 Task: Locate the nearest bus station to San Diego, California, and Los Angeles, California.
Action: Mouse moved to (132, 95)
Screenshot: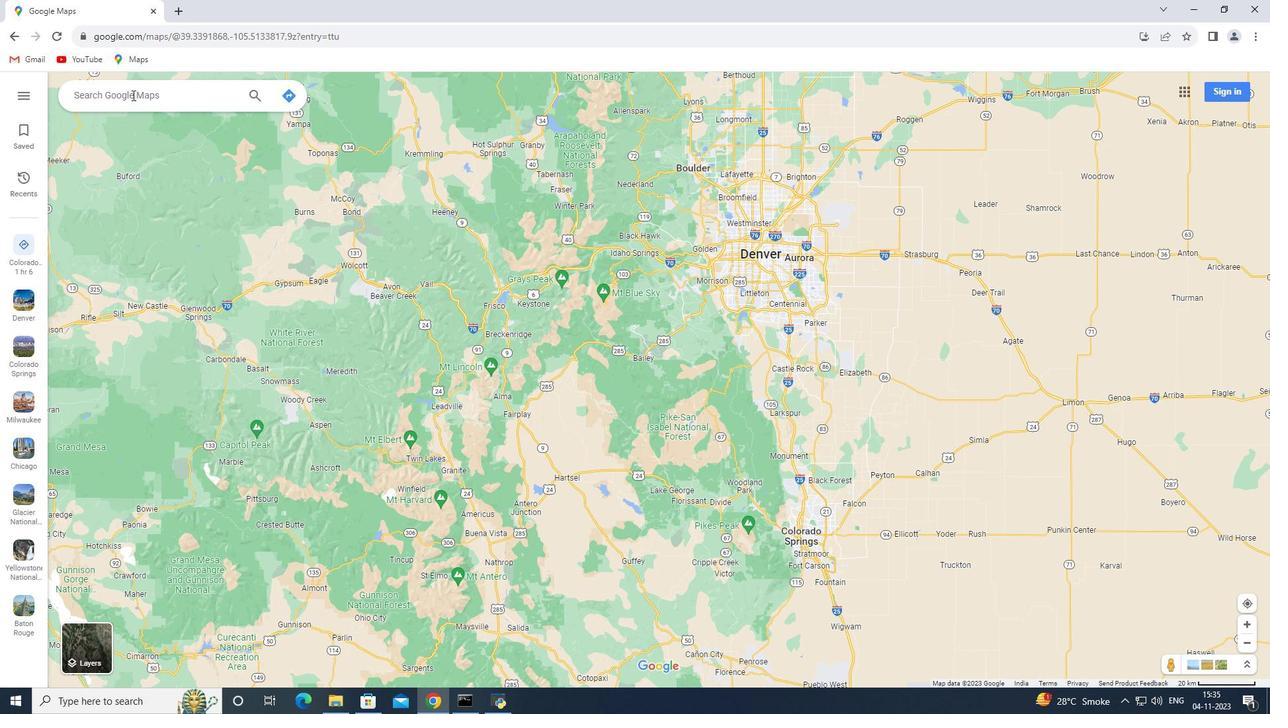 
Action: Mouse pressed left at (132, 95)
Screenshot: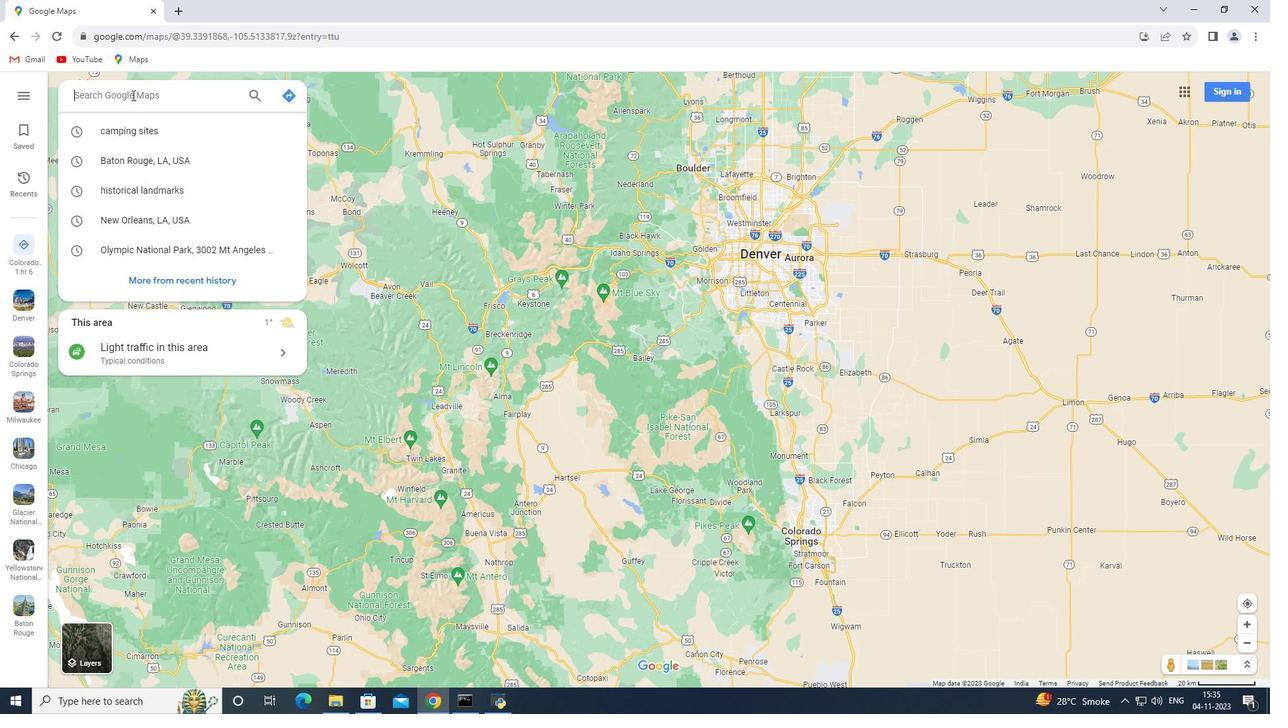 
Action: Key pressed <Key.shift>San<Key.space><Key.shift>Dir<Key.backspace>ego,<Key.space><Key.shift>California<Key.enter>
Screenshot: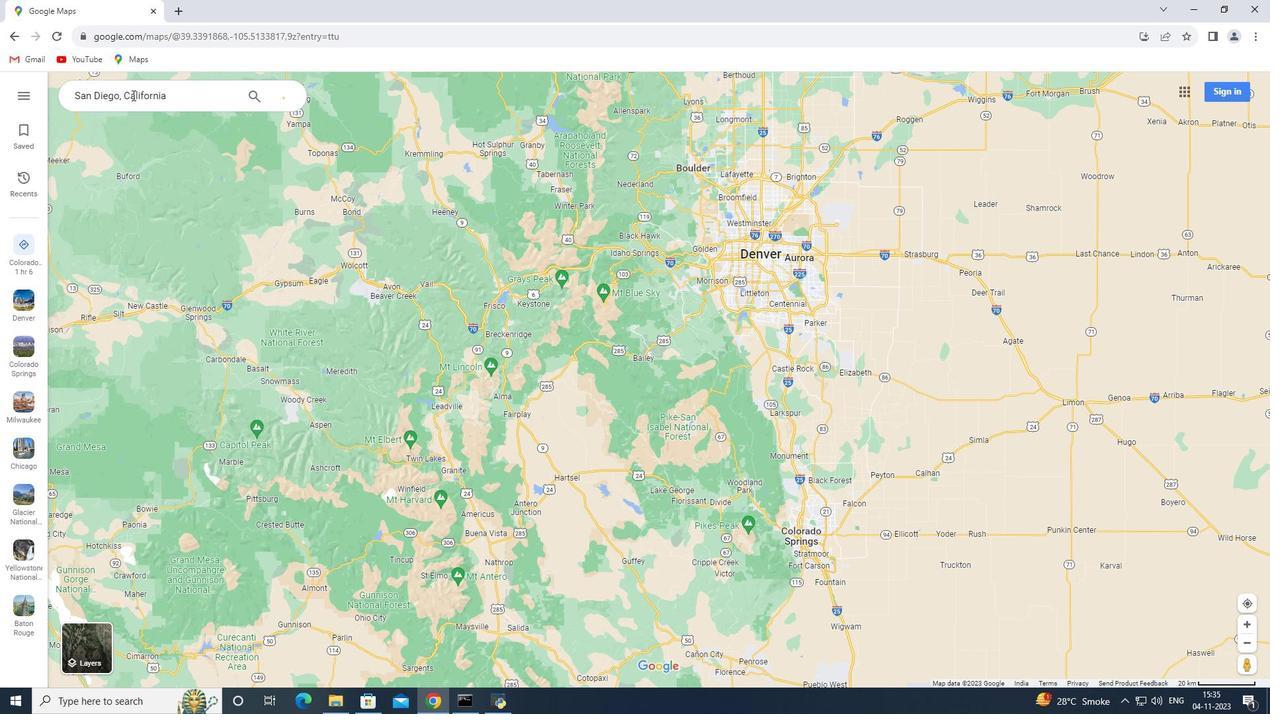 
Action: Mouse moved to (181, 330)
Screenshot: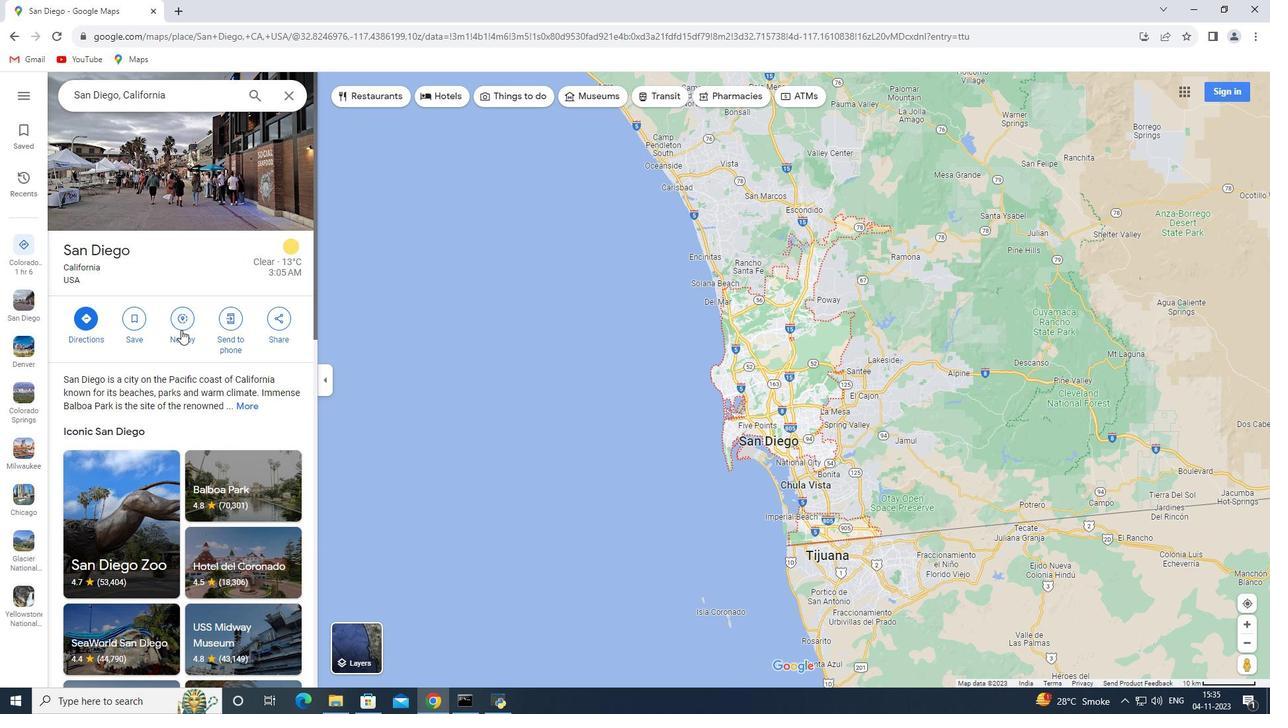 
Action: Mouse pressed left at (181, 330)
Screenshot: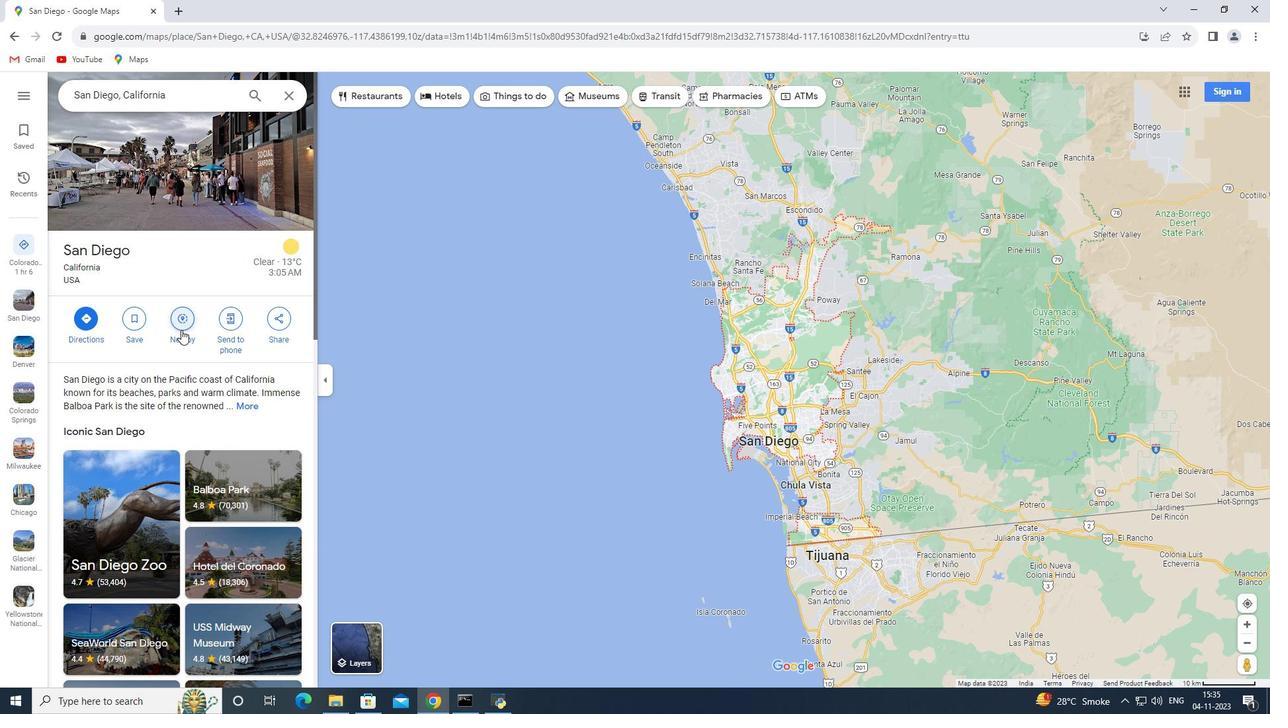 
Action: Key pressed bus<Key.space>station<Key.enter>
Screenshot: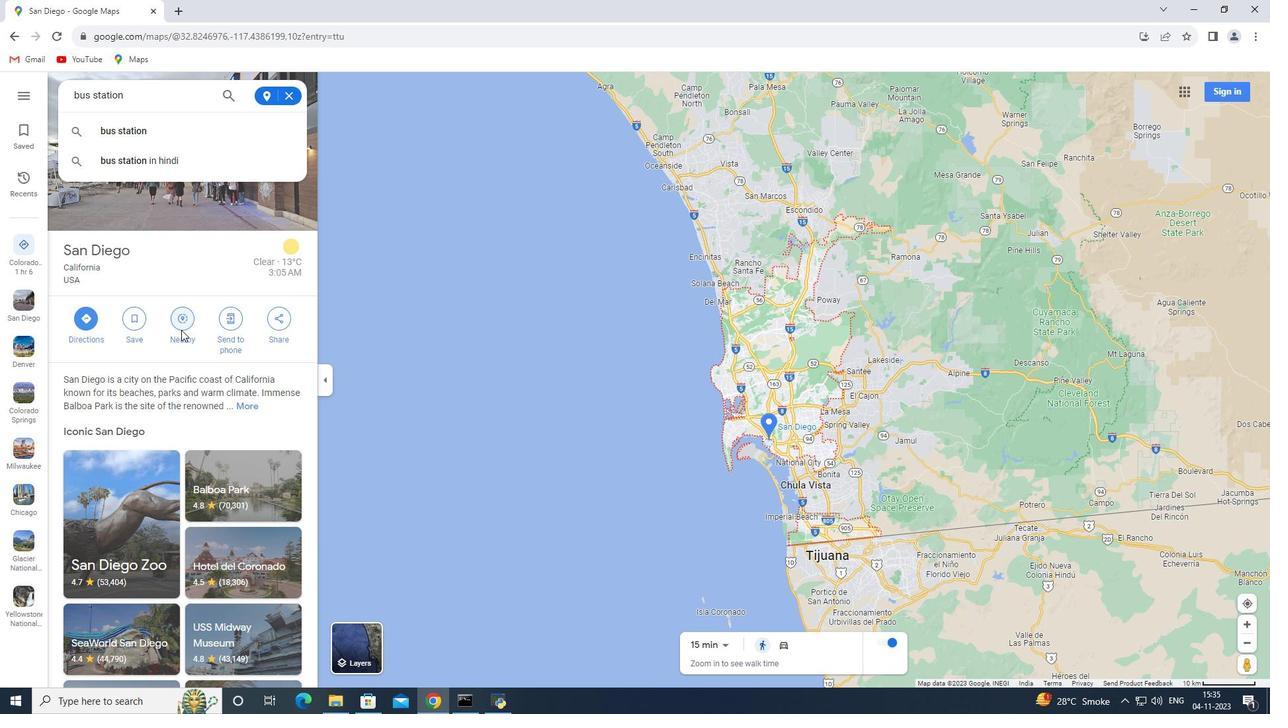 
Action: Mouse moved to (287, 99)
Screenshot: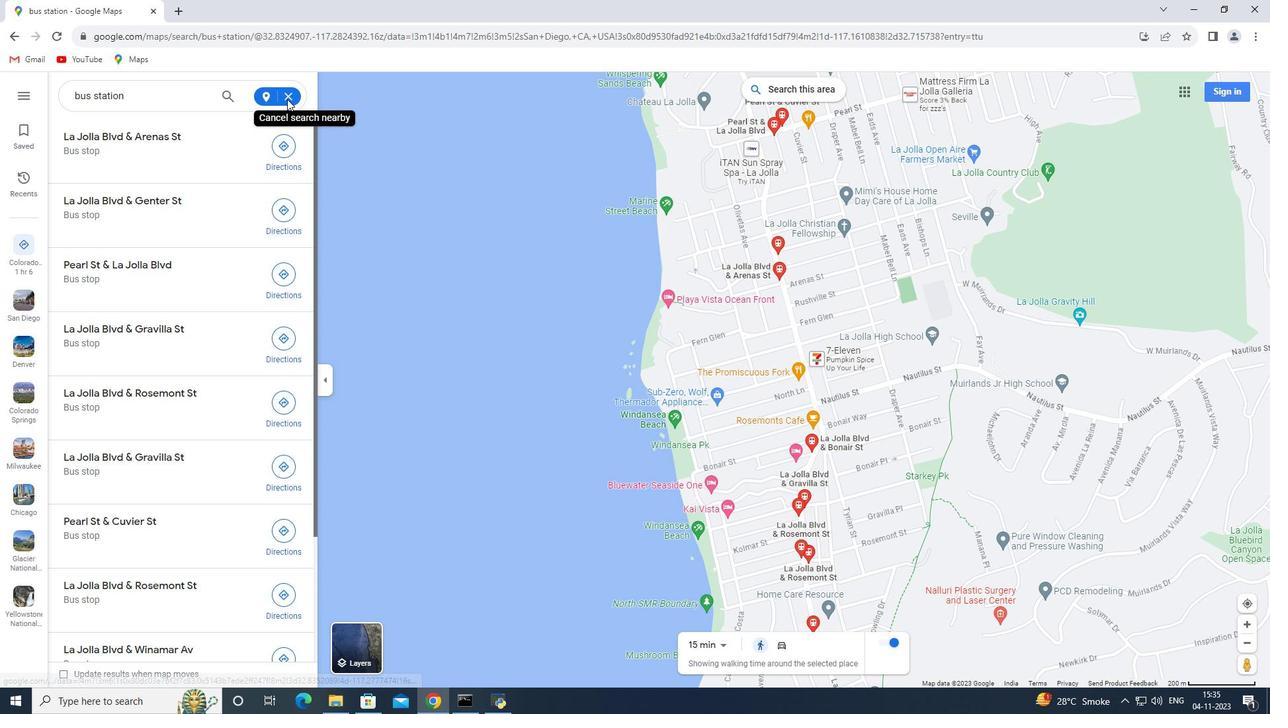 
Action: Mouse pressed left at (287, 99)
Screenshot: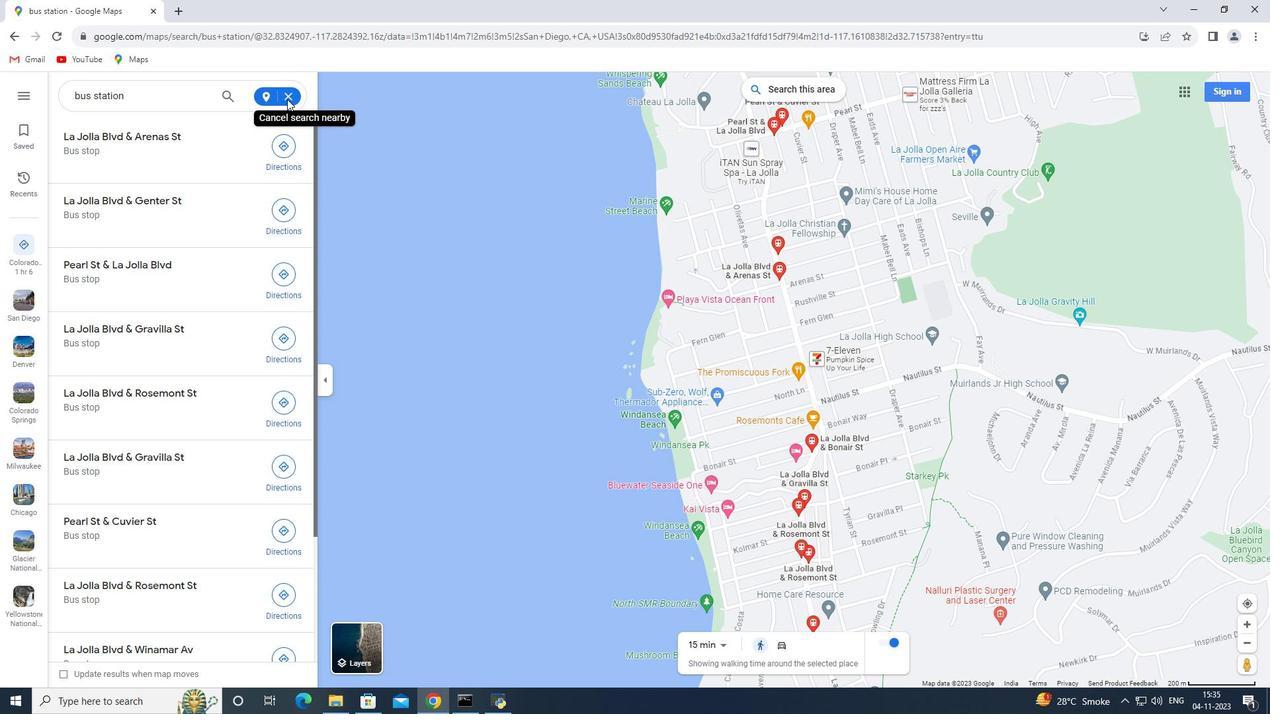 
Action: Mouse moved to (278, 99)
Screenshot: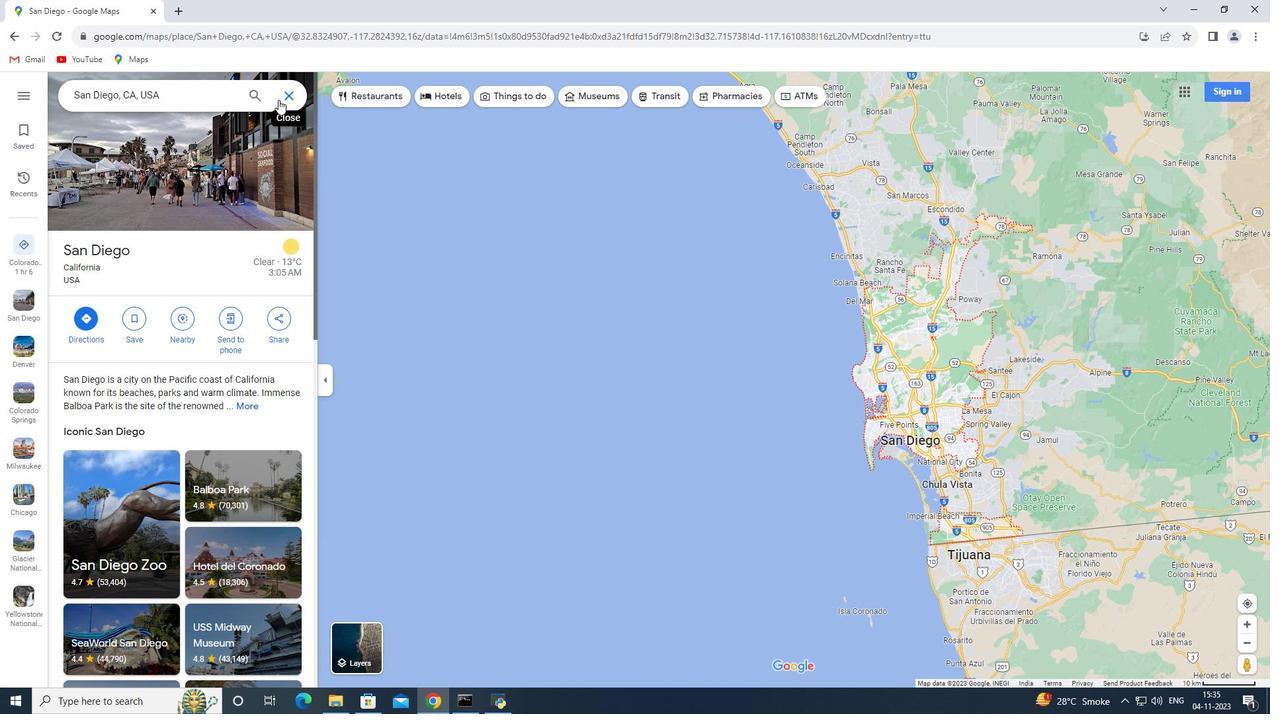 
Action: Mouse pressed left at (278, 99)
Screenshot: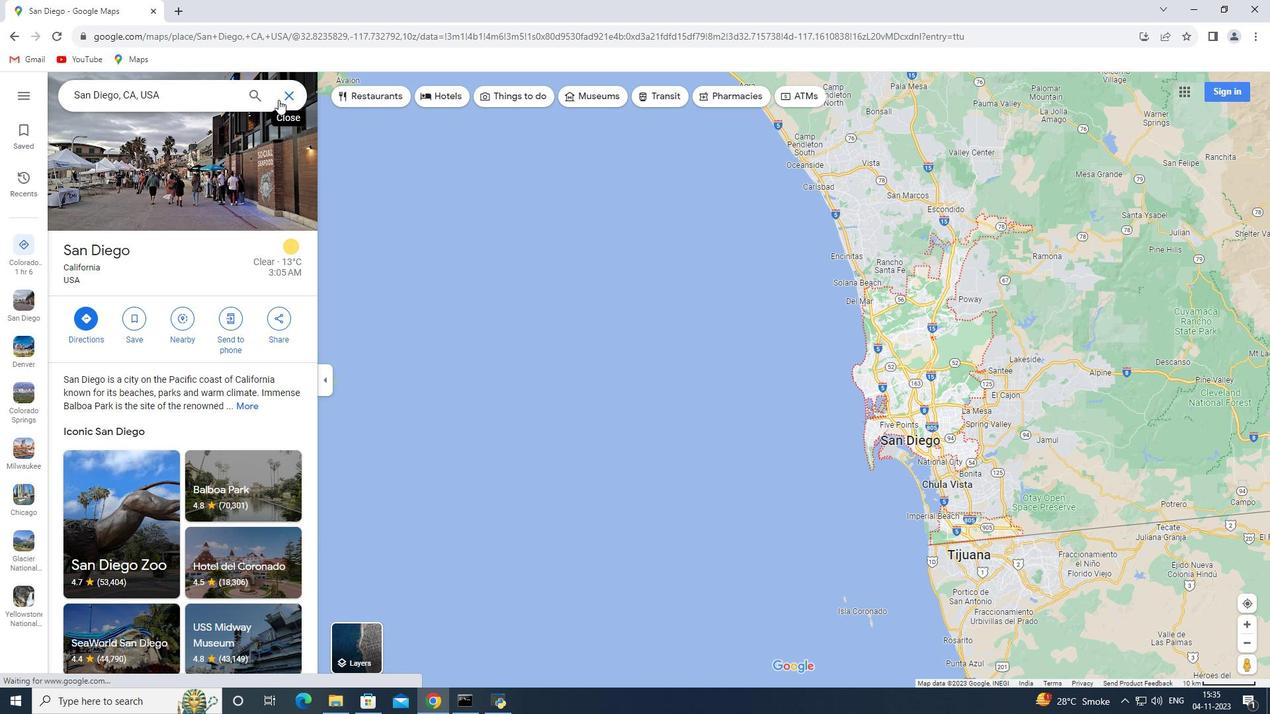 
Action: Mouse moved to (167, 95)
Screenshot: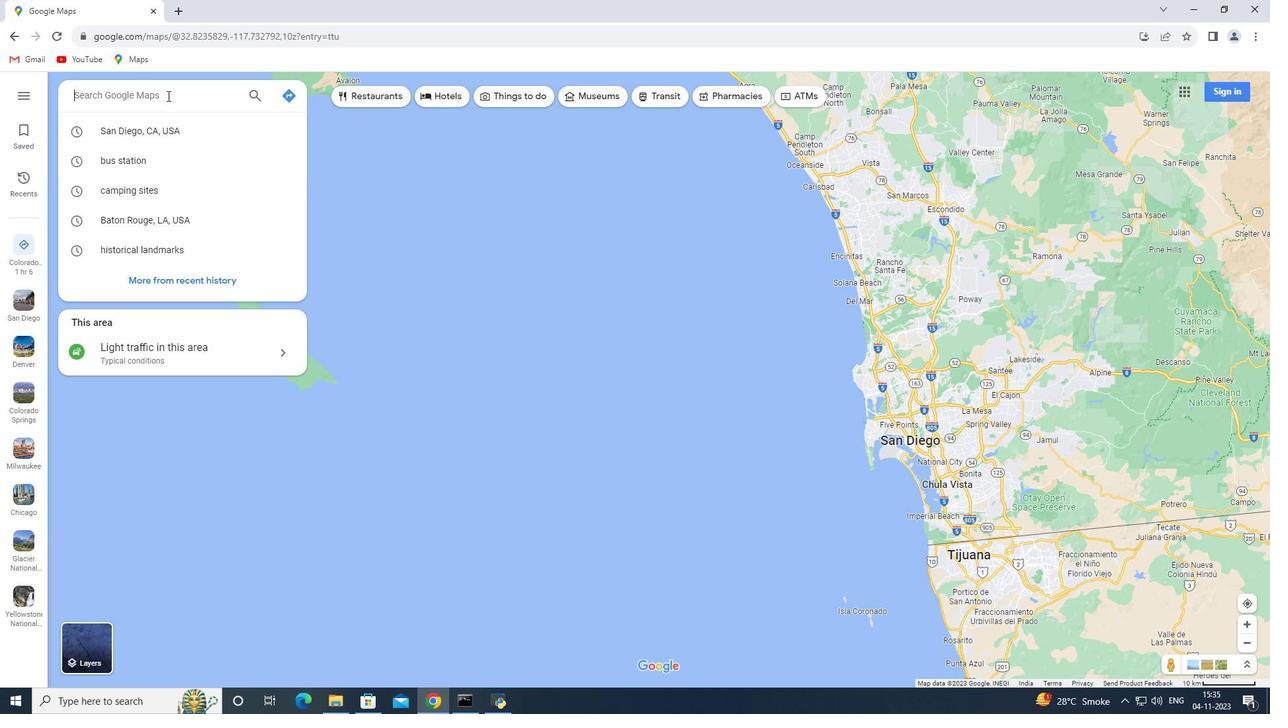 
Action: Key pressed <Key.shift>Los<Key.space><Key.shift>Angeles,<Key.space><Key.shift>California<Key.enter>
Screenshot: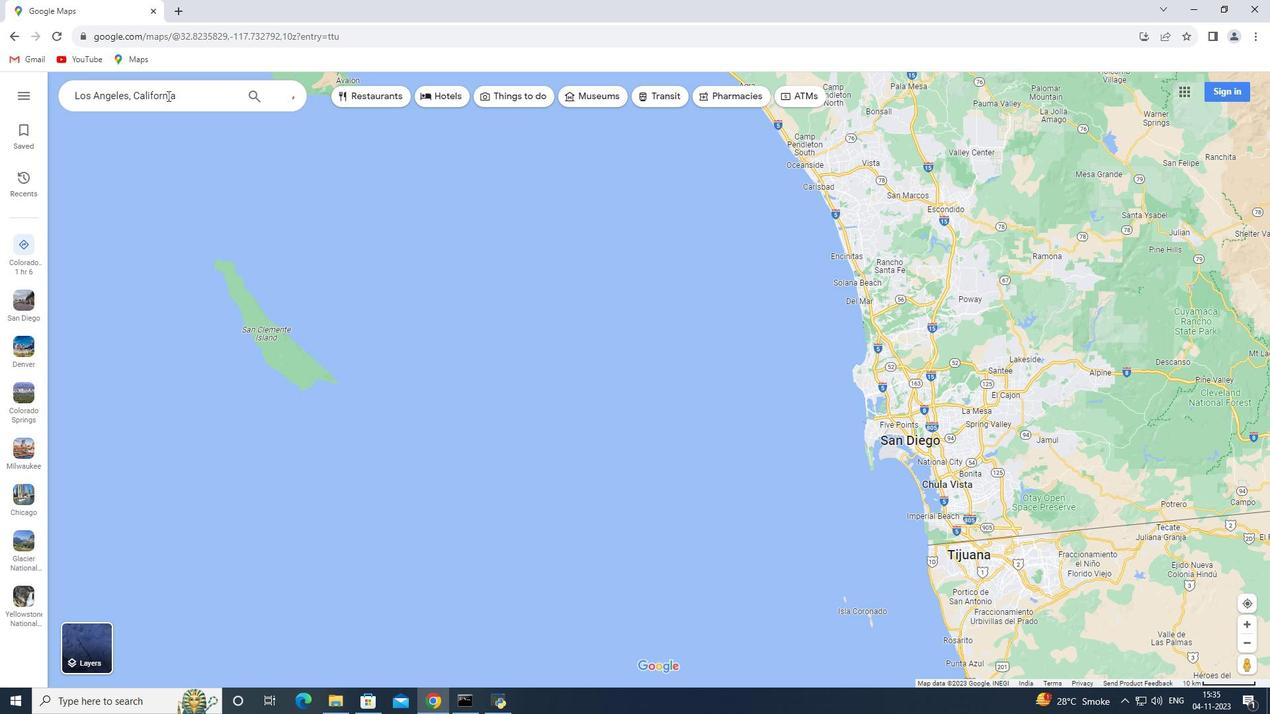 
Action: Mouse moved to (191, 317)
Screenshot: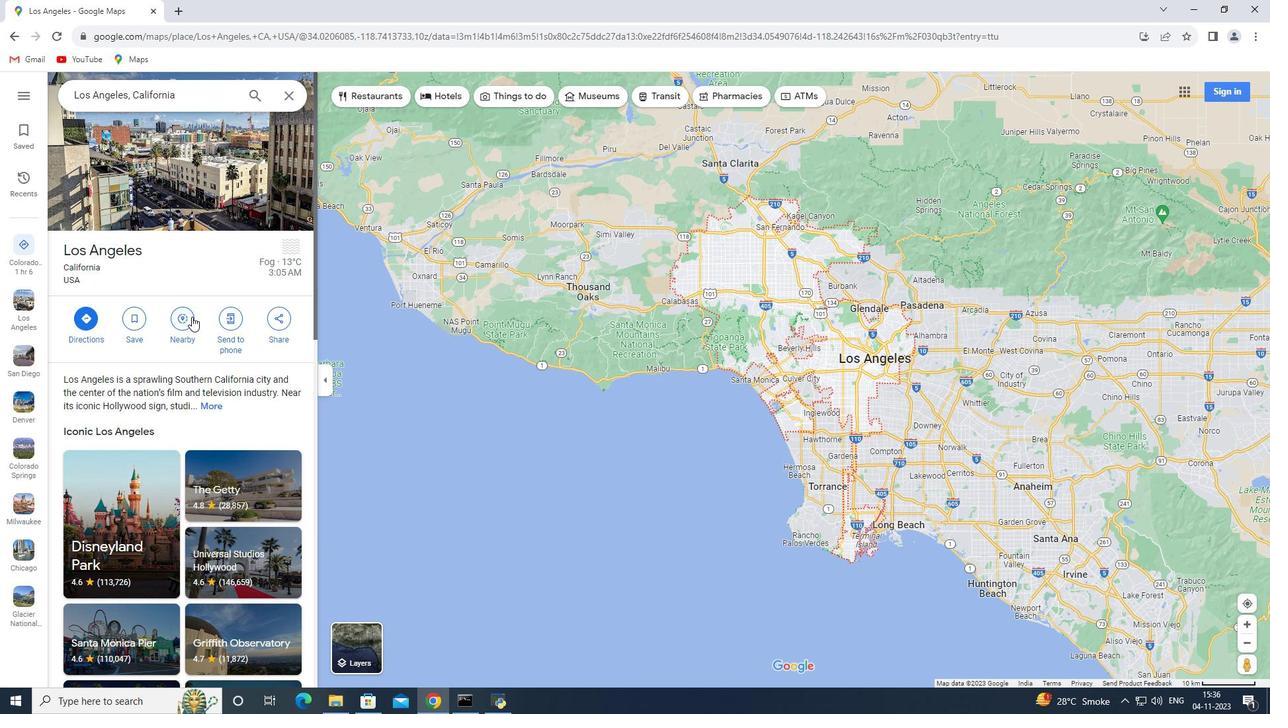 
Action: Mouse pressed left at (191, 317)
Screenshot: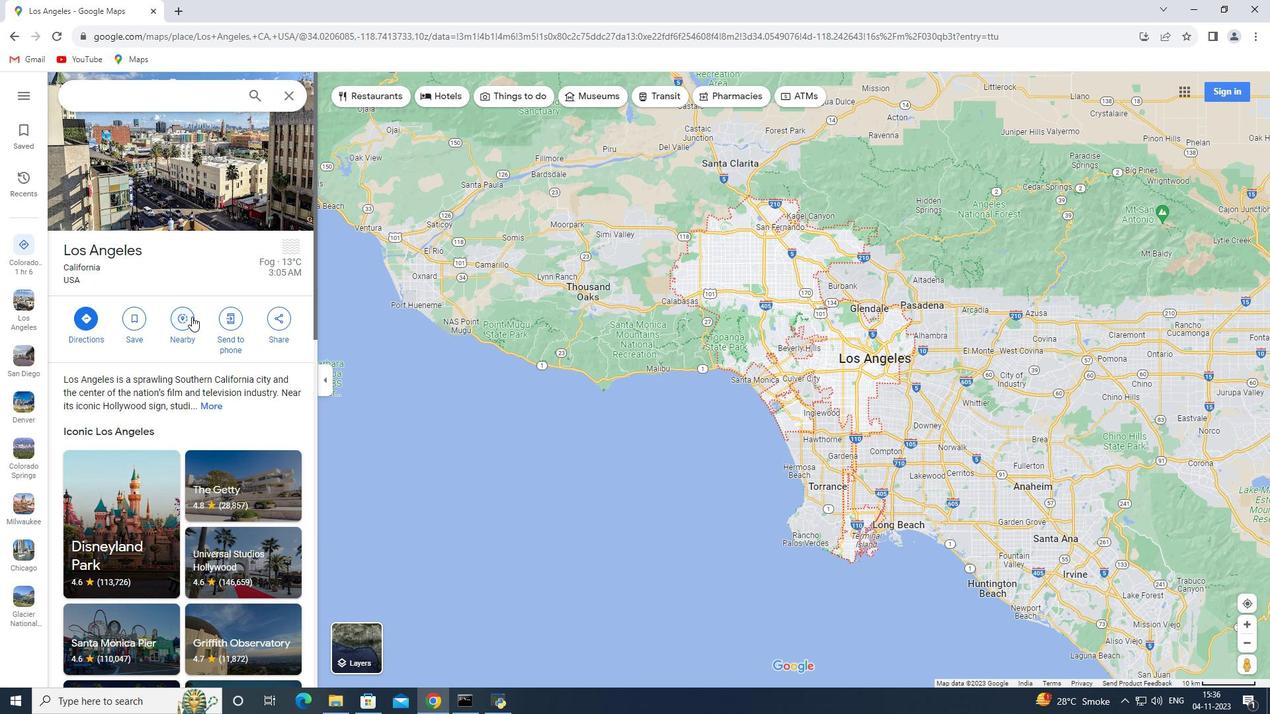 
Action: Key pressed bus<Key.space>station<Key.enter>
Screenshot: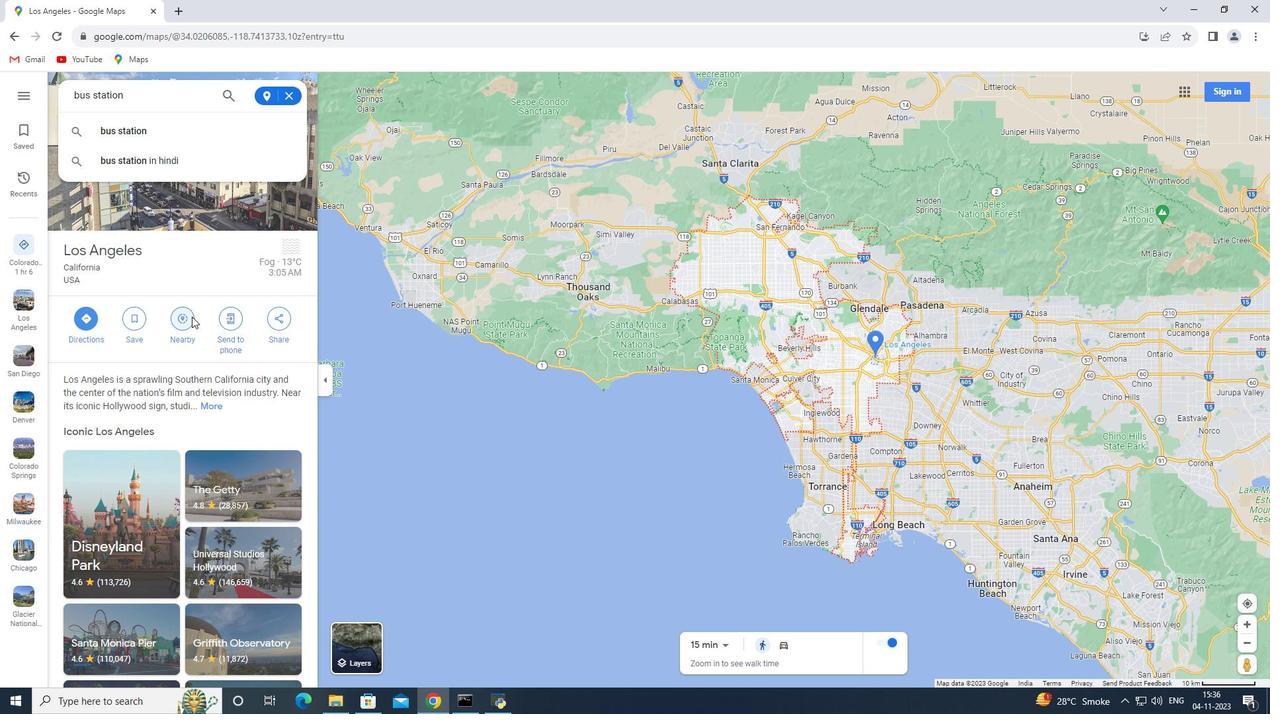 
